 Task: Add an event with the title Casual Conference: Technology Expo, date '2024/04/17', time 9:15 AM to 11:15 AM, logged in from the account softage.10@softage.netand send the event invitation to softage.3@softage.net and softage.4@softage.net. Set a reminder for the event 30 minutes before
Action: Mouse moved to (105, 114)
Screenshot: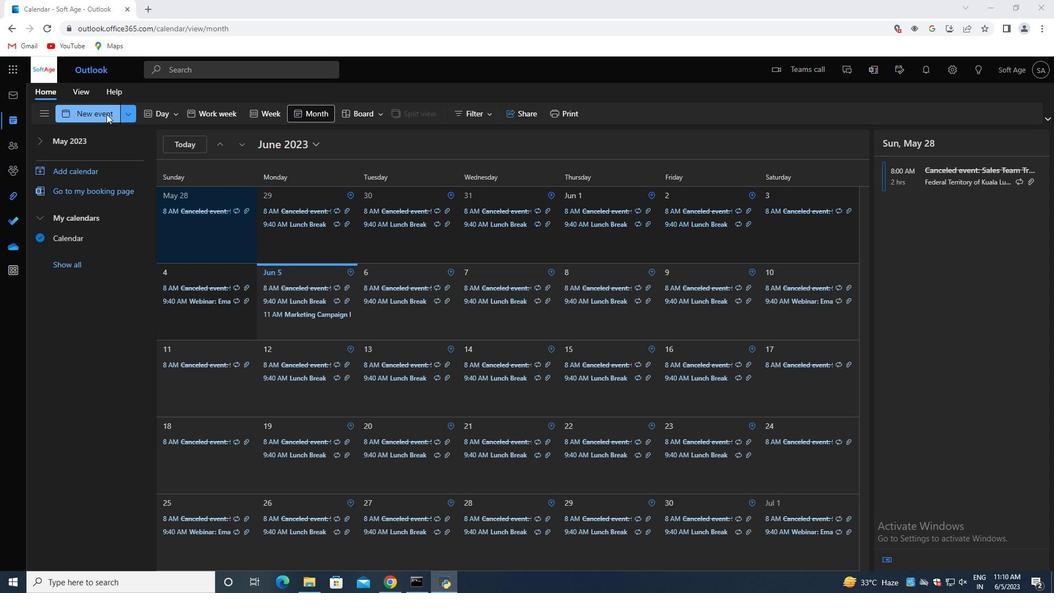 
Action: Mouse pressed left at (105, 114)
Screenshot: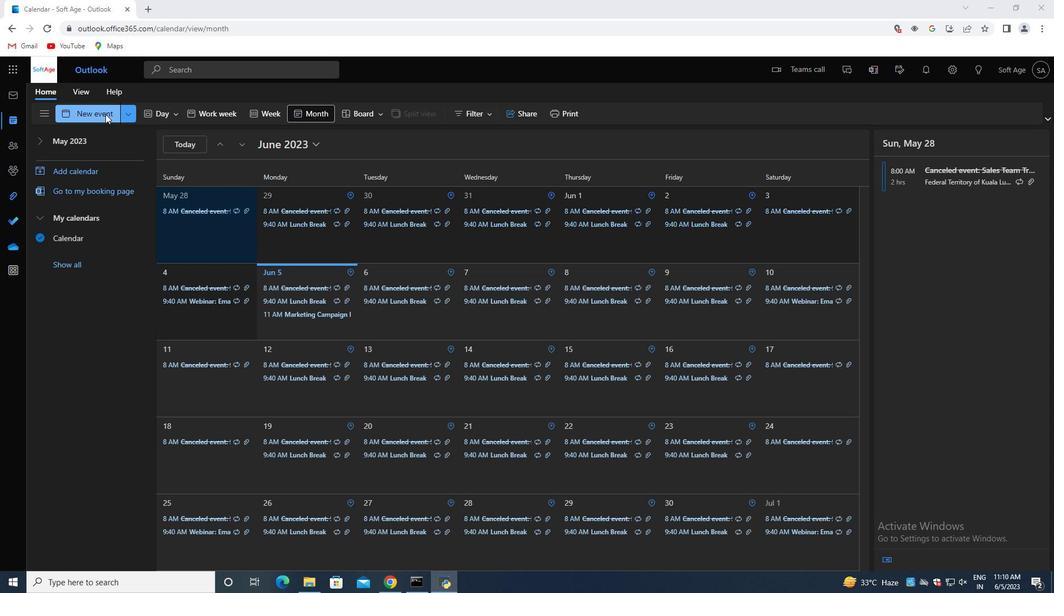 
Action: Mouse moved to (314, 175)
Screenshot: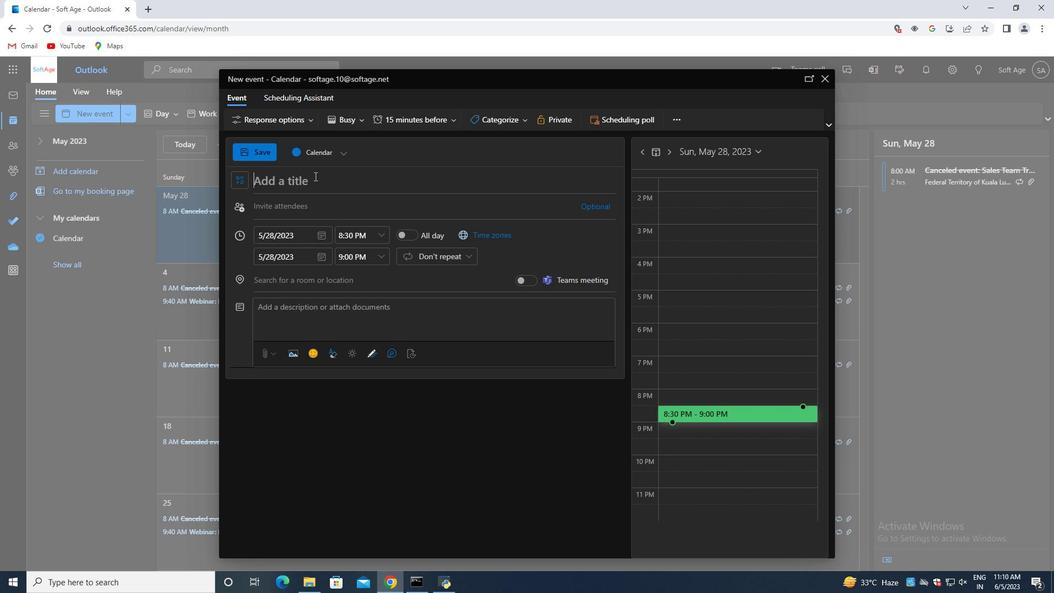 
Action: Mouse pressed left at (314, 175)
Screenshot: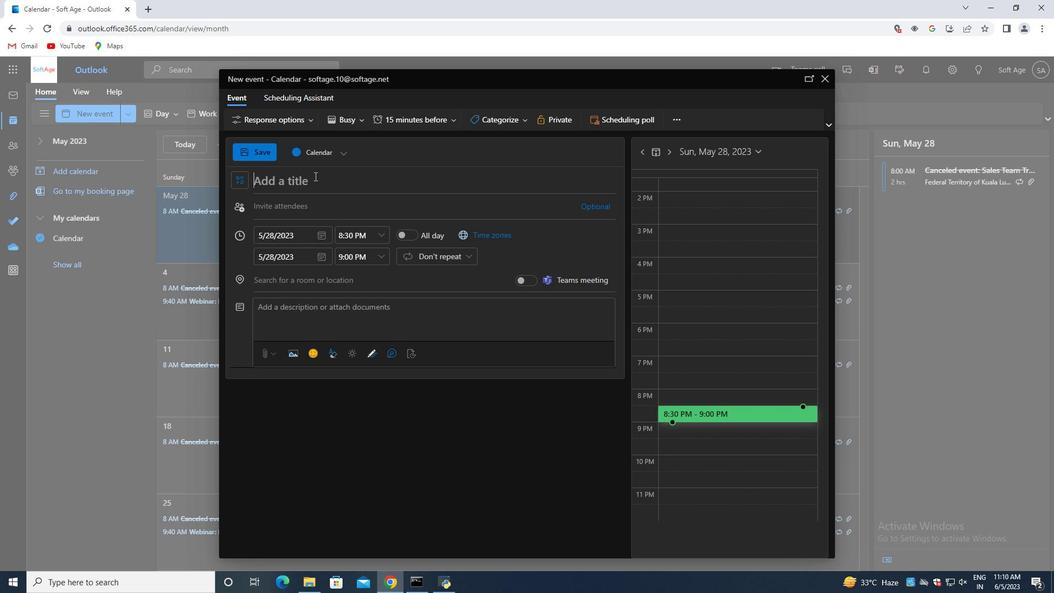 
Action: Key pressed <Key.shift>Casual<Key.space><Key.shift>Conference<Key.shift_r>:<Key.space><Key.shift>Technology<Key.space><Key.shift>Expo
Screenshot: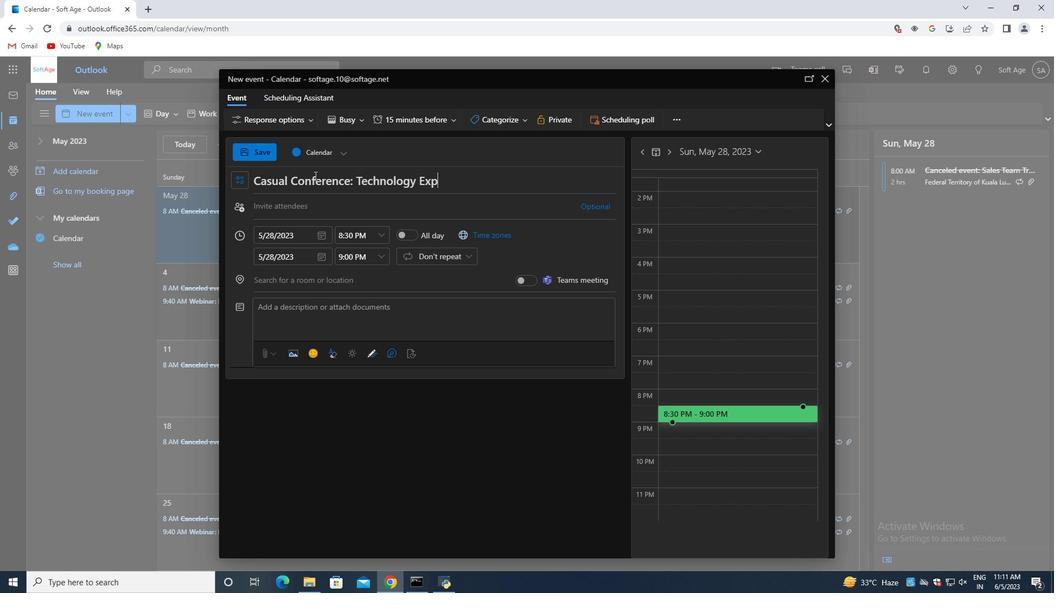 
Action: Mouse moved to (319, 235)
Screenshot: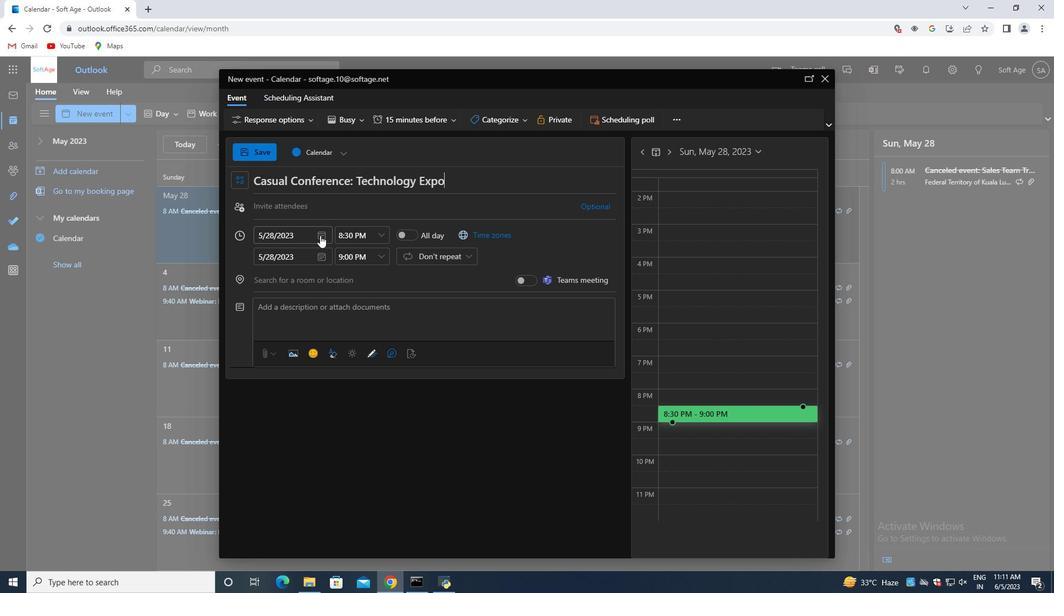 
Action: Mouse pressed left at (319, 235)
Screenshot: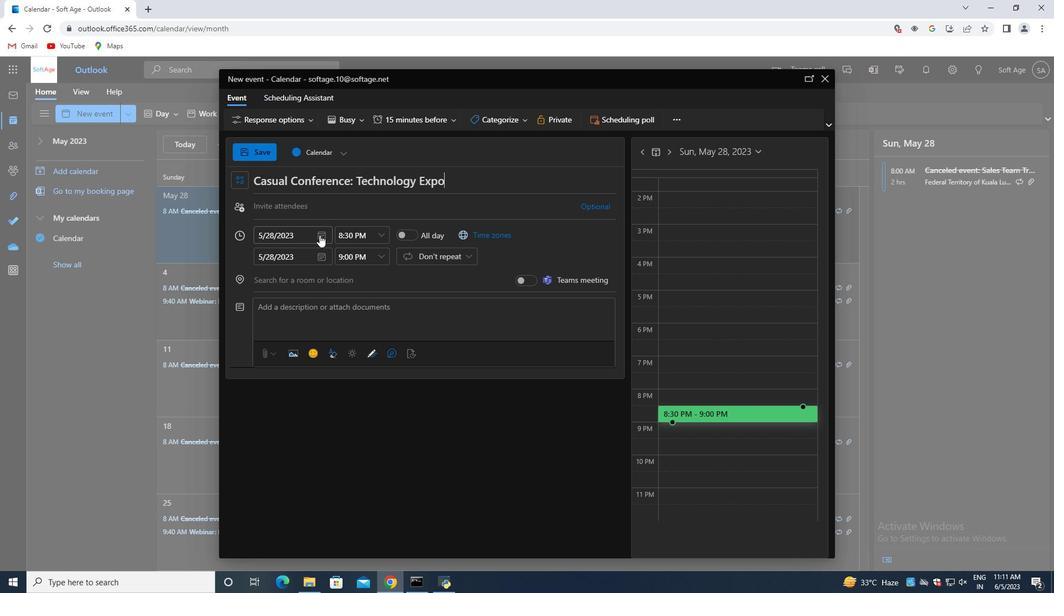 
Action: Mouse moved to (363, 258)
Screenshot: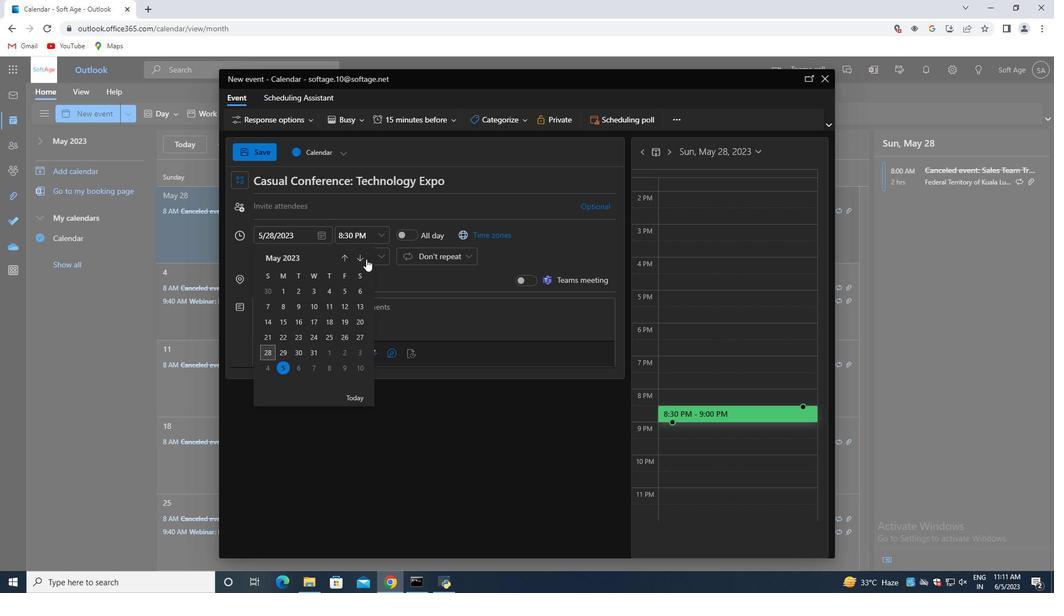 
Action: Mouse pressed left at (363, 258)
Screenshot: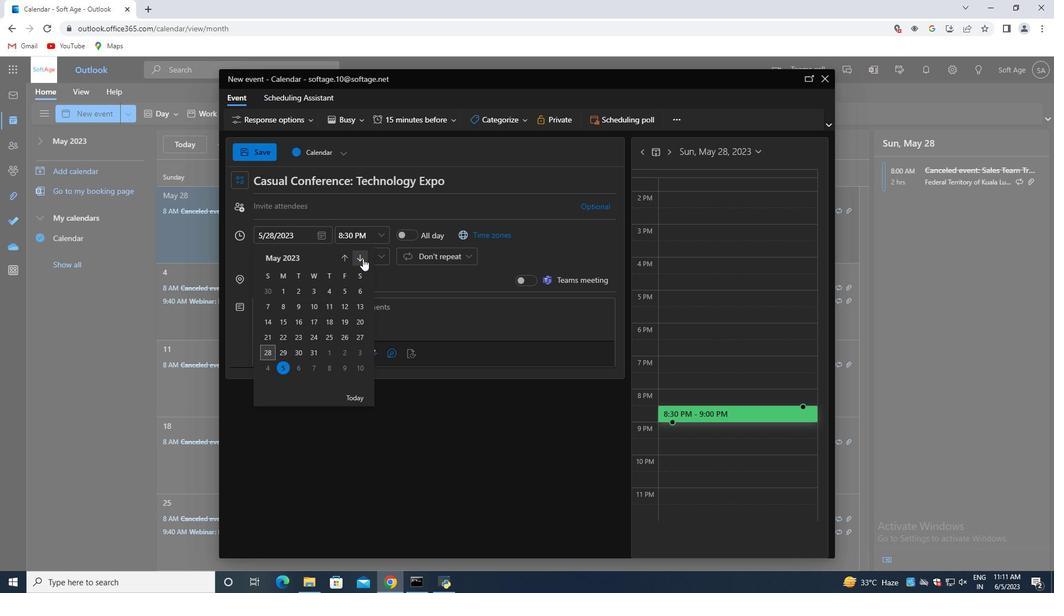 
Action: Mouse moved to (363, 258)
Screenshot: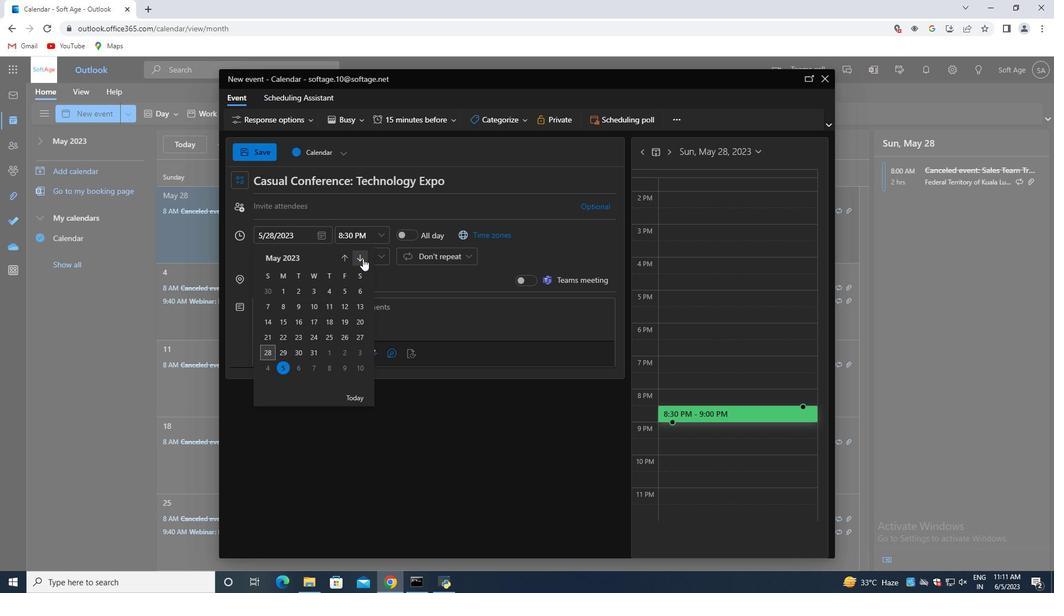 
Action: Mouse pressed left at (363, 258)
Screenshot: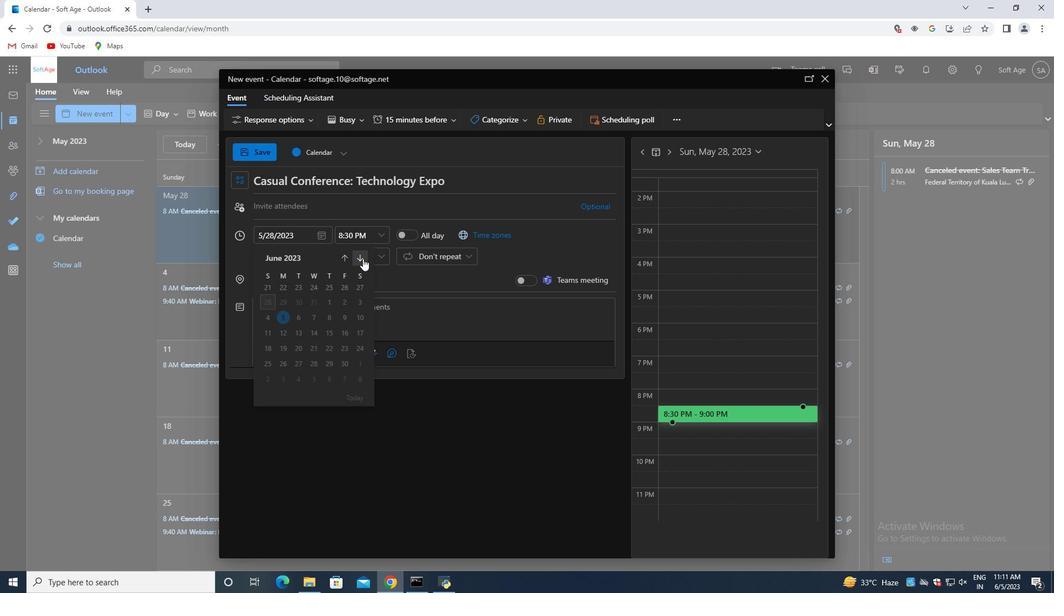 
Action: Mouse pressed left at (363, 258)
Screenshot: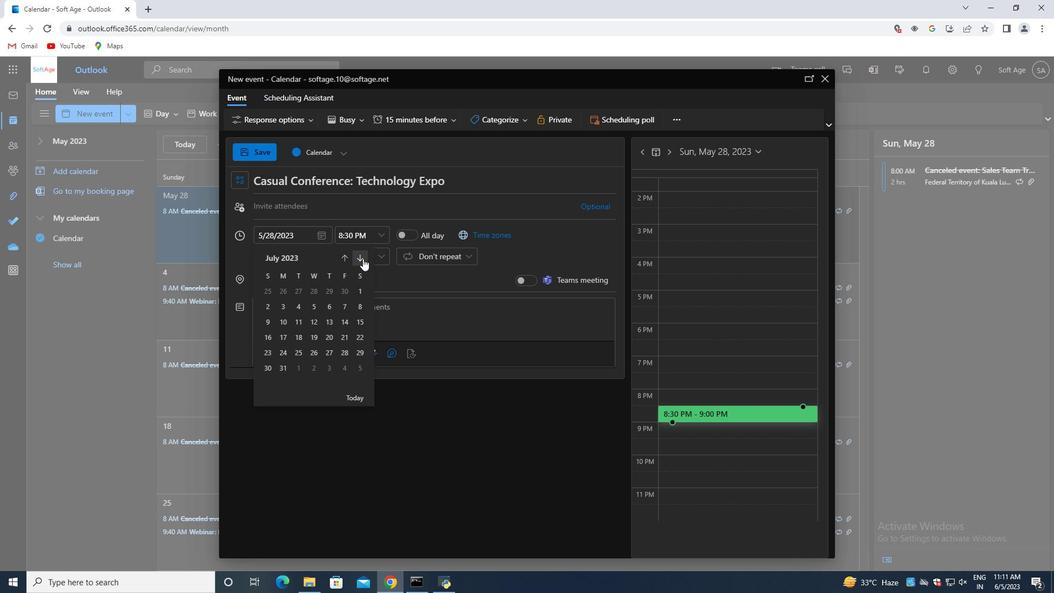 
Action: Mouse pressed left at (363, 258)
Screenshot: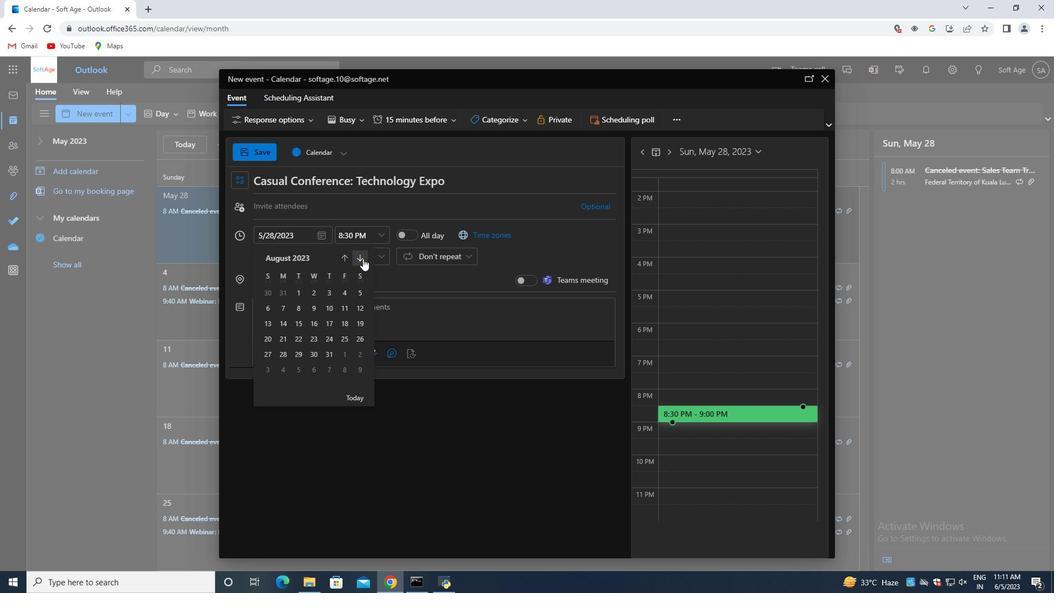
Action: Mouse pressed left at (363, 258)
Screenshot: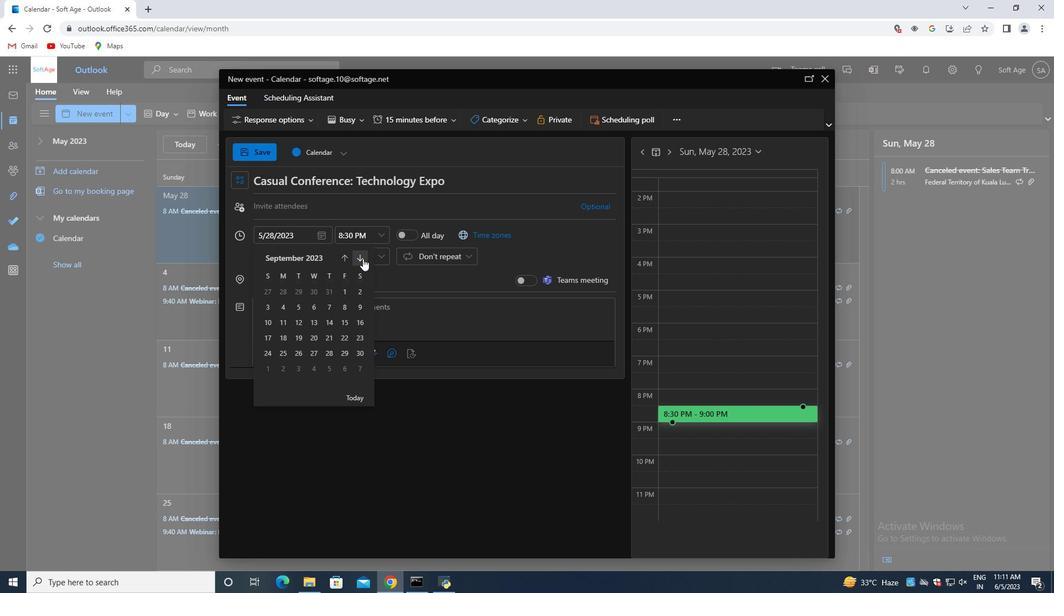 
Action: Mouse pressed left at (363, 258)
Screenshot: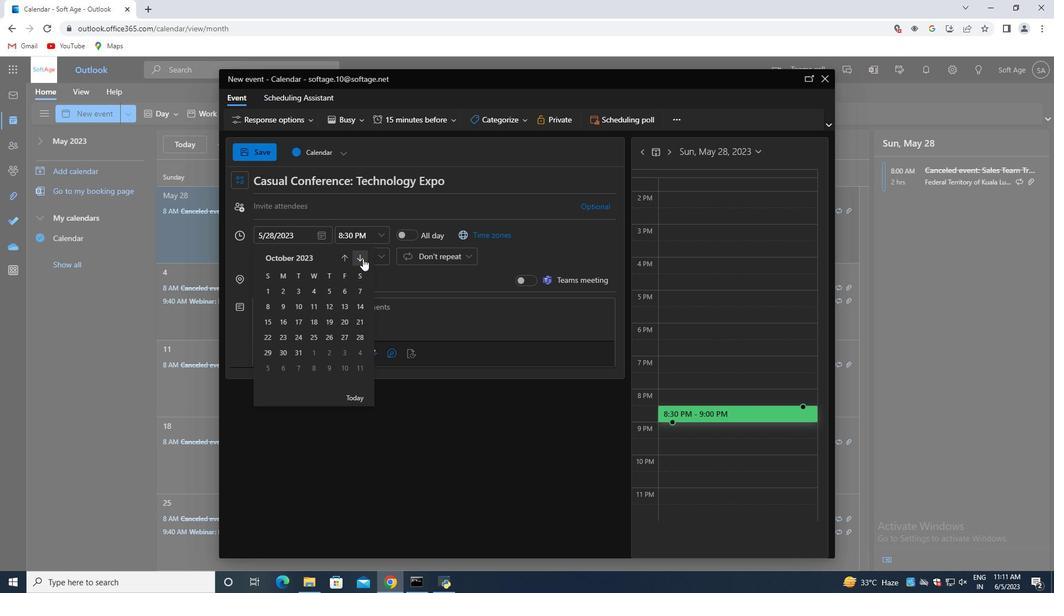 
Action: Mouse pressed left at (363, 258)
Screenshot: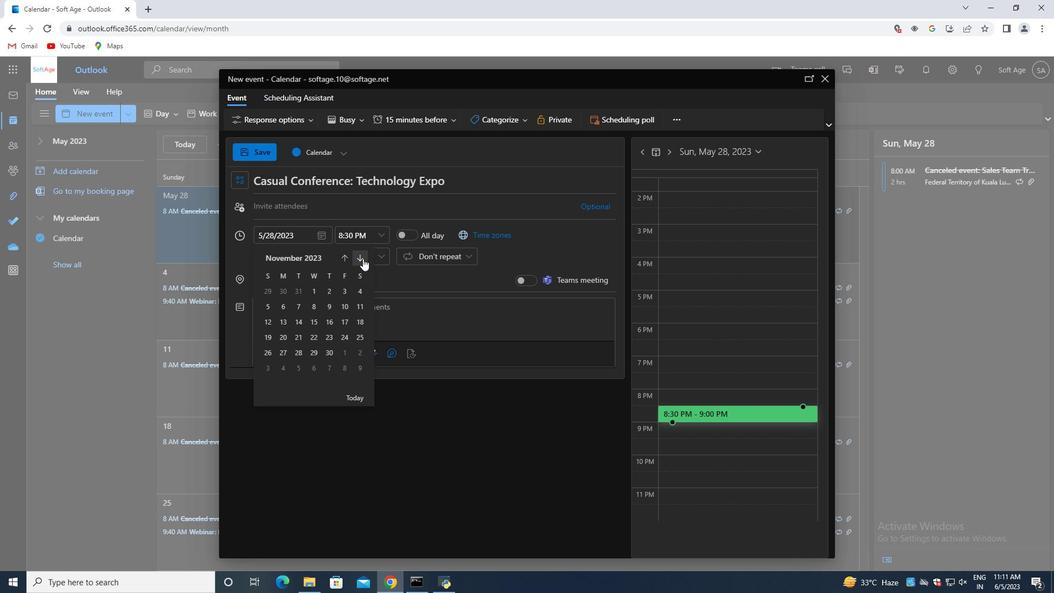 
Action: Mouse pressed left at (363, 258)
Screenshot: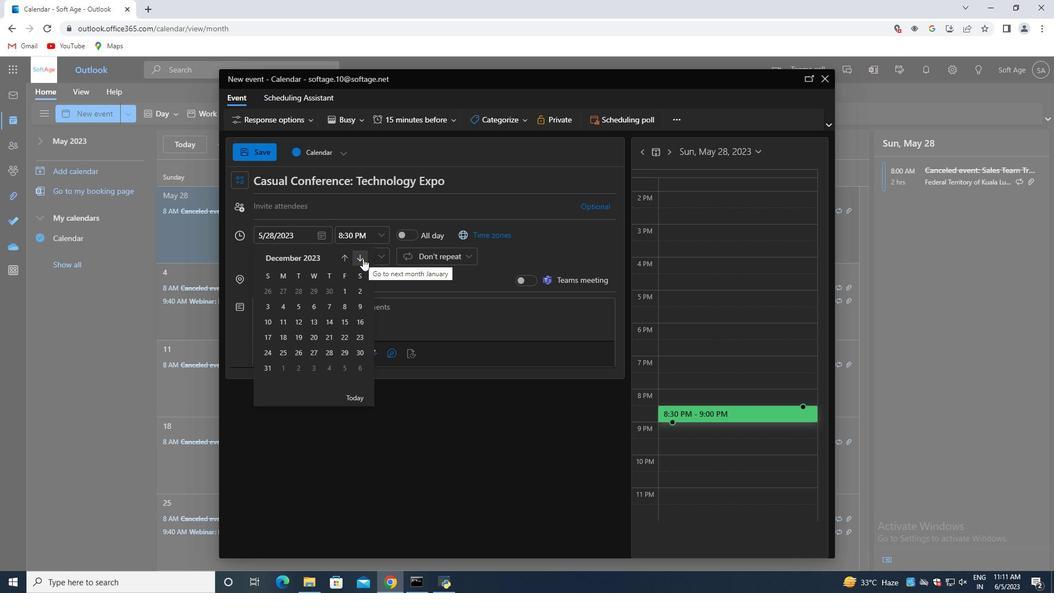 
Action: Mouse pressed left at (363, 258)
Screenshot: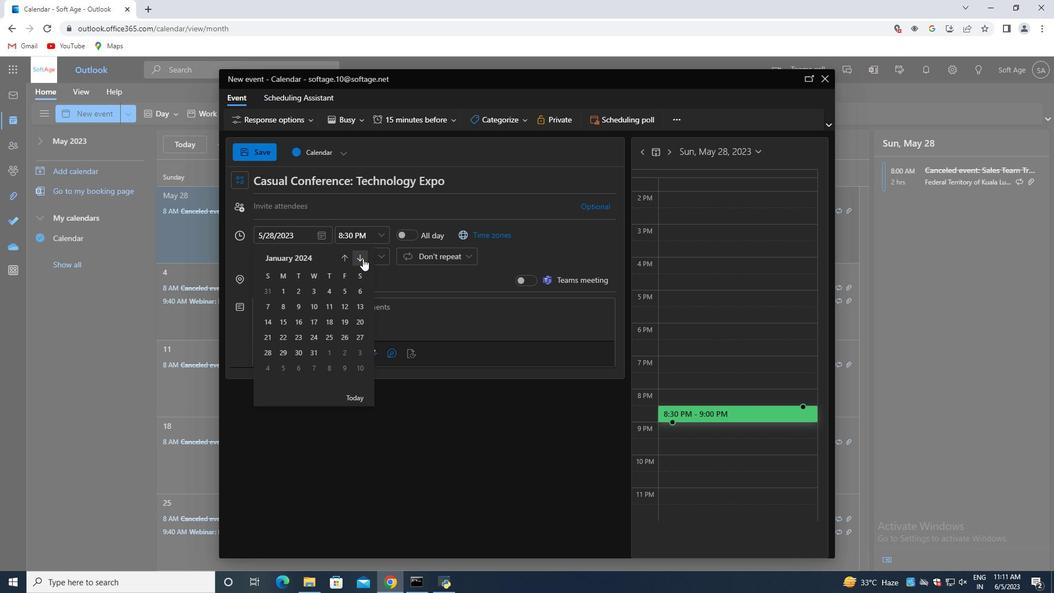 
Action: Mouse pressed left at (363, 258)
Screenshot: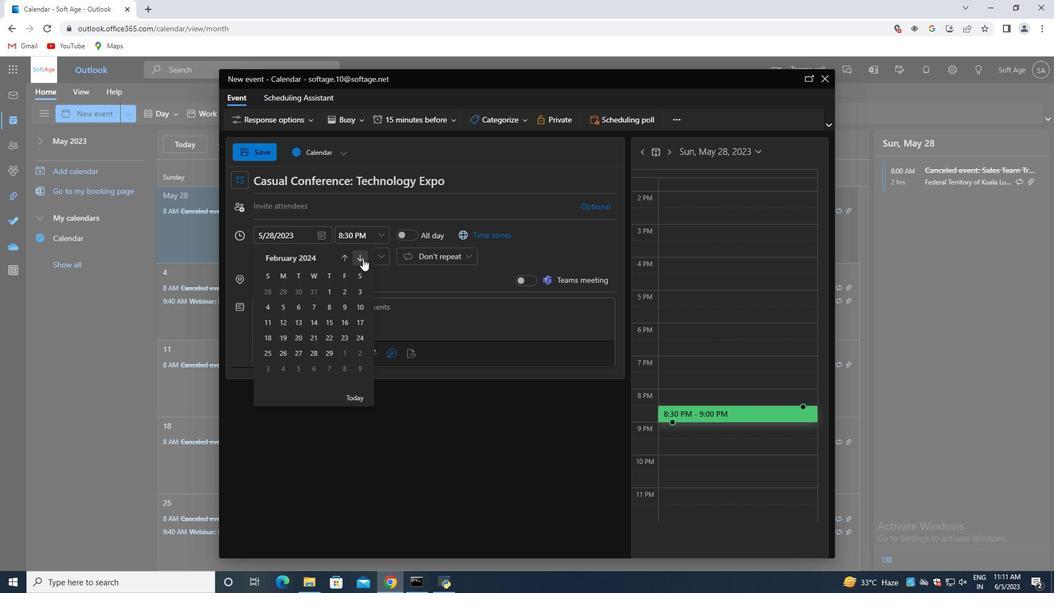 
Action: Mouse pressed left at (363, 258)
Screenshot: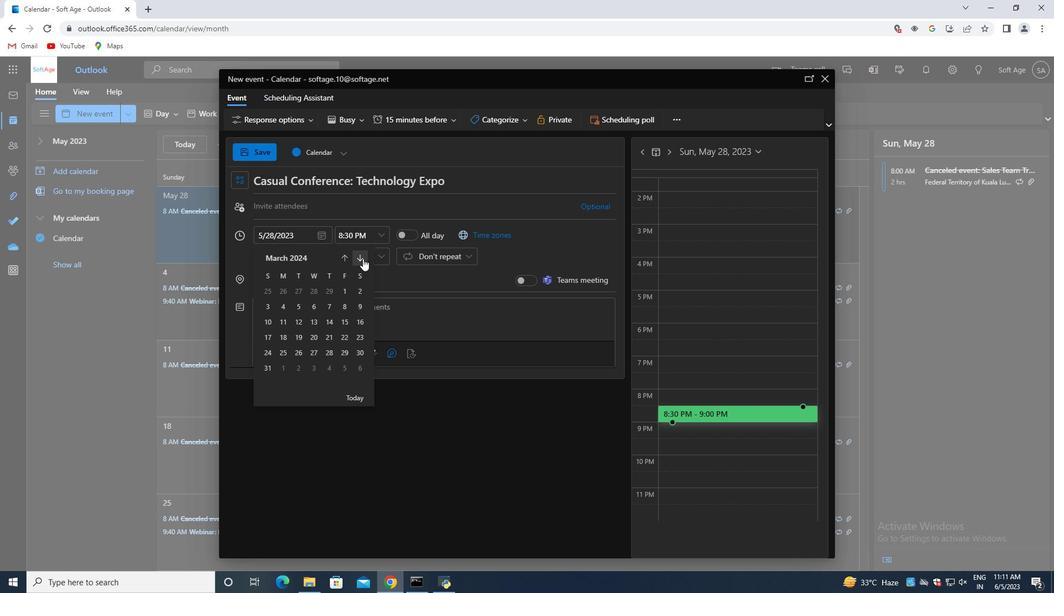
Action: Mouse moved to (318, 321)
Screenshot: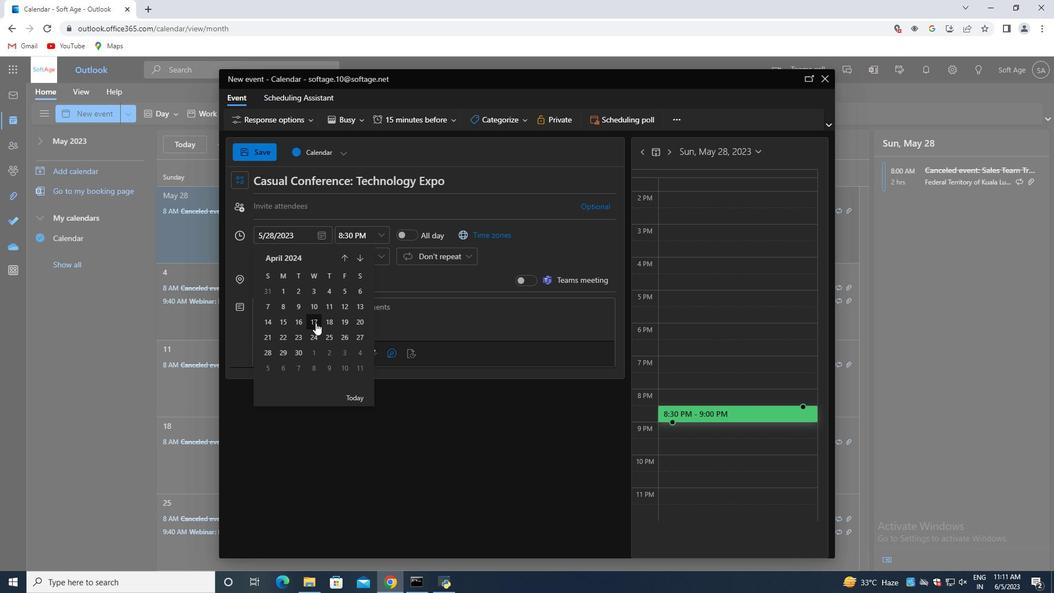 
Action: Mouse pressed left at (318, 321)
Screenshot: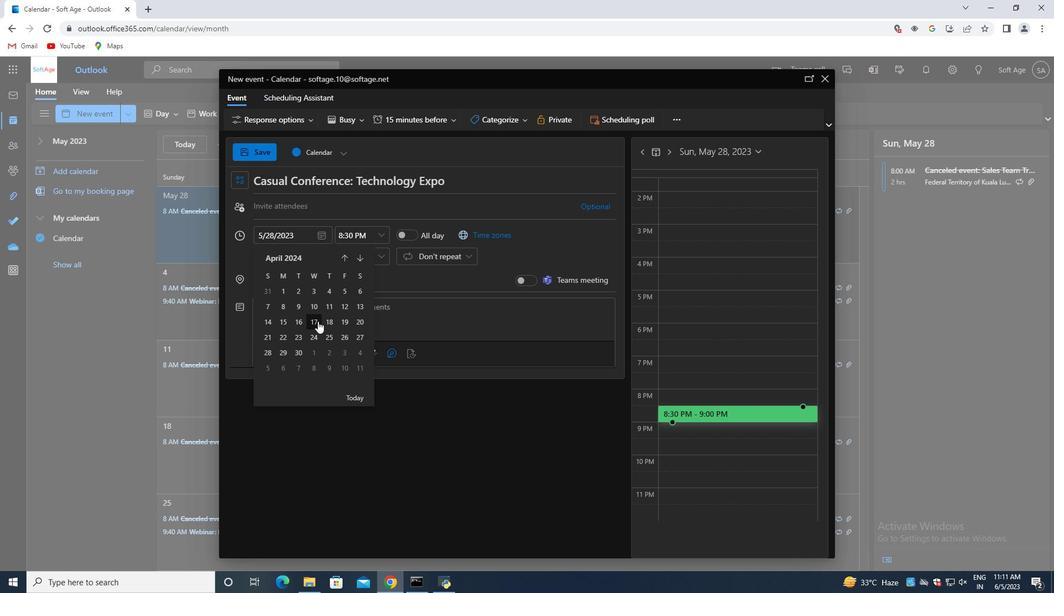 
Action: Mouse moved to (375, 232)
Screenshot: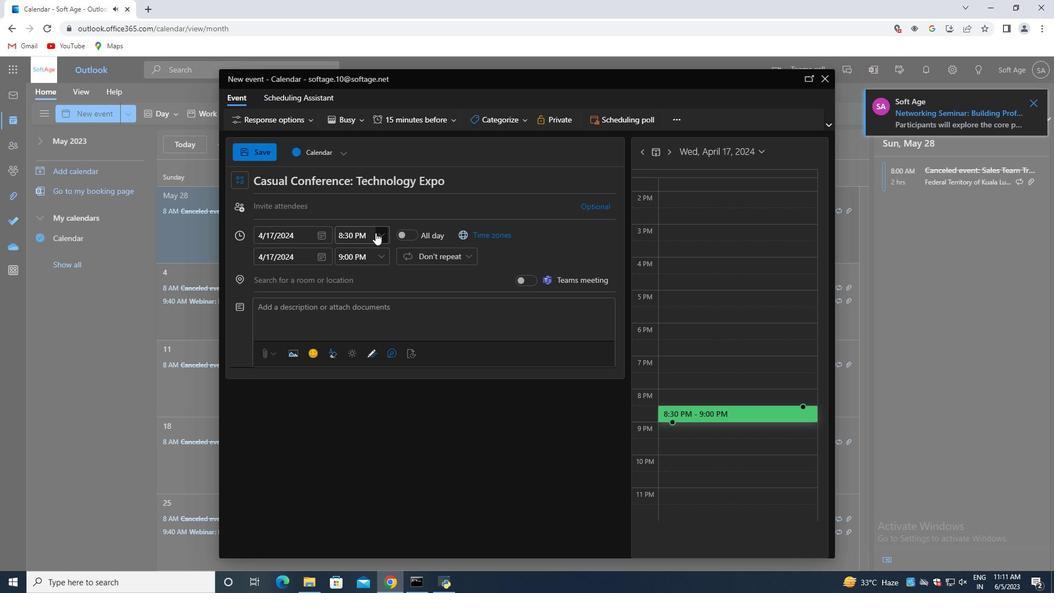 
Action: Mouse pressed left at (375, 232)
Screenshot: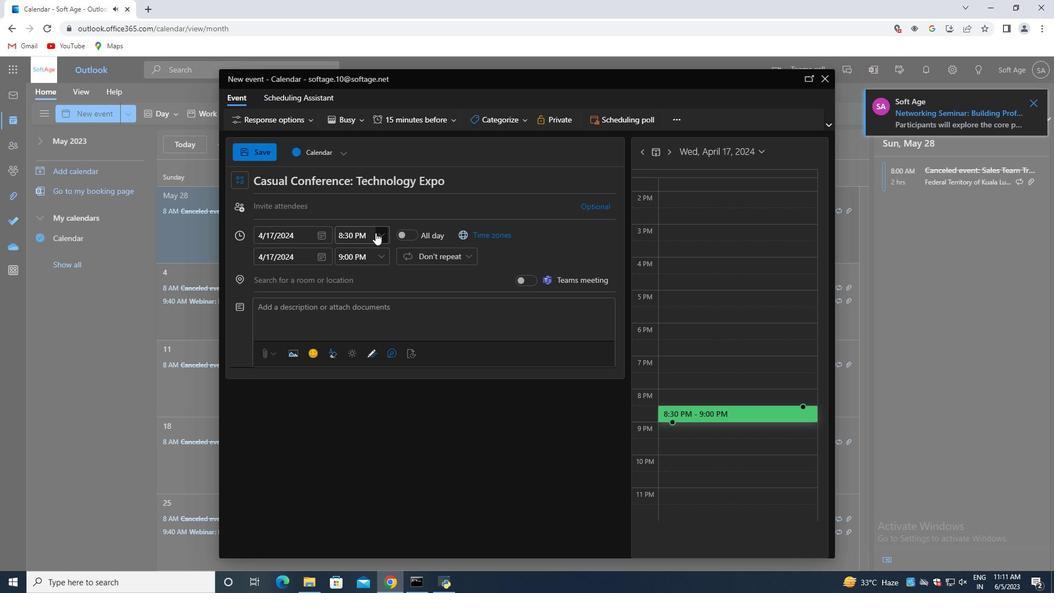 
Action: Mouse moved to (382, 235)
Screenshot: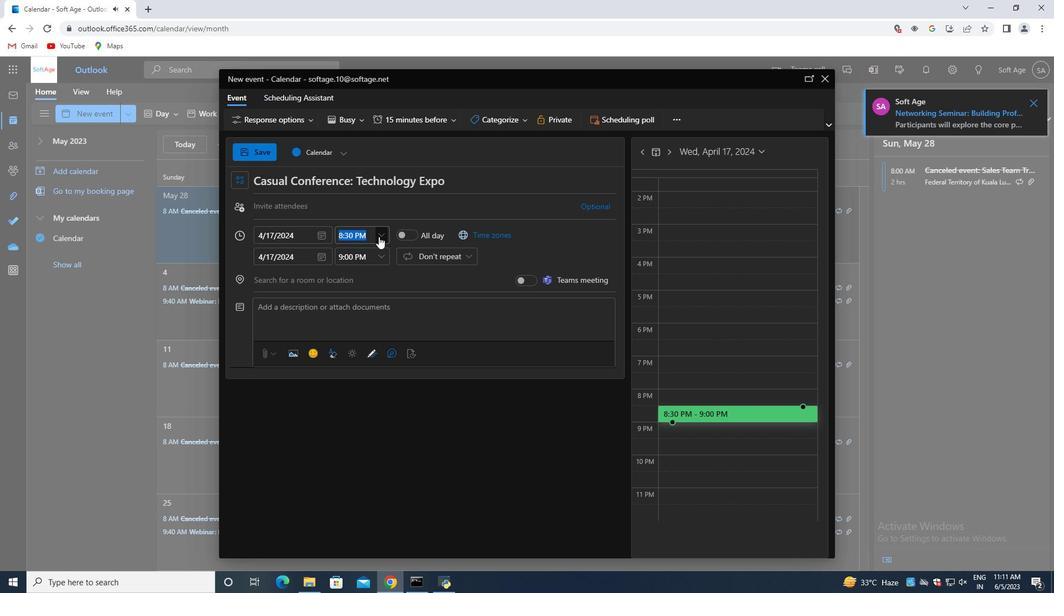 
Action: Key pressed <Key.backspace>9<Key.shift_r>:15<Key.space><Key.shift>AM
Screenshot: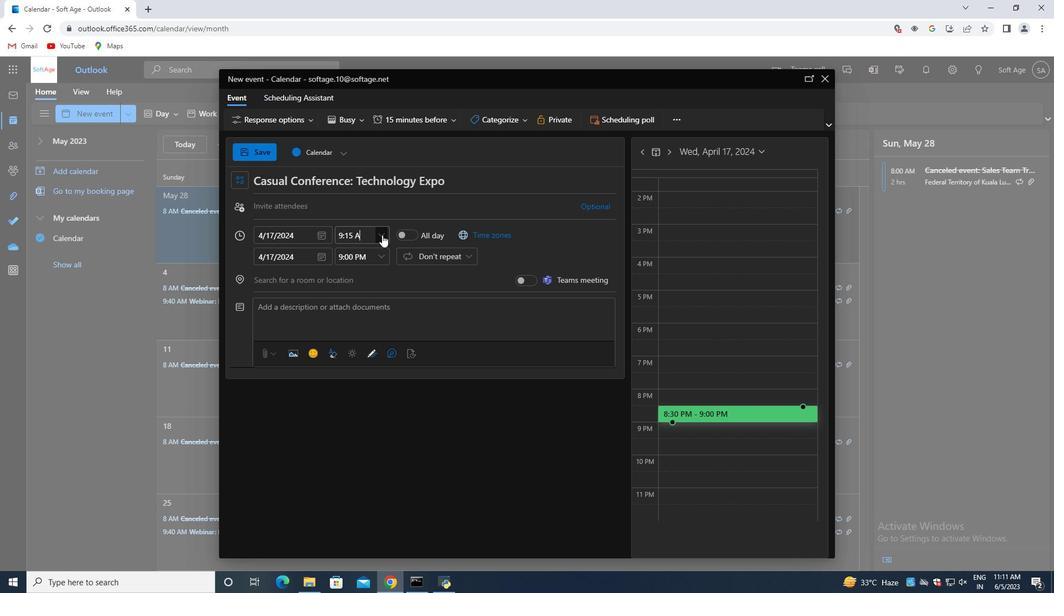 
Action: Mouse moved to (381, 255)
Screenshot: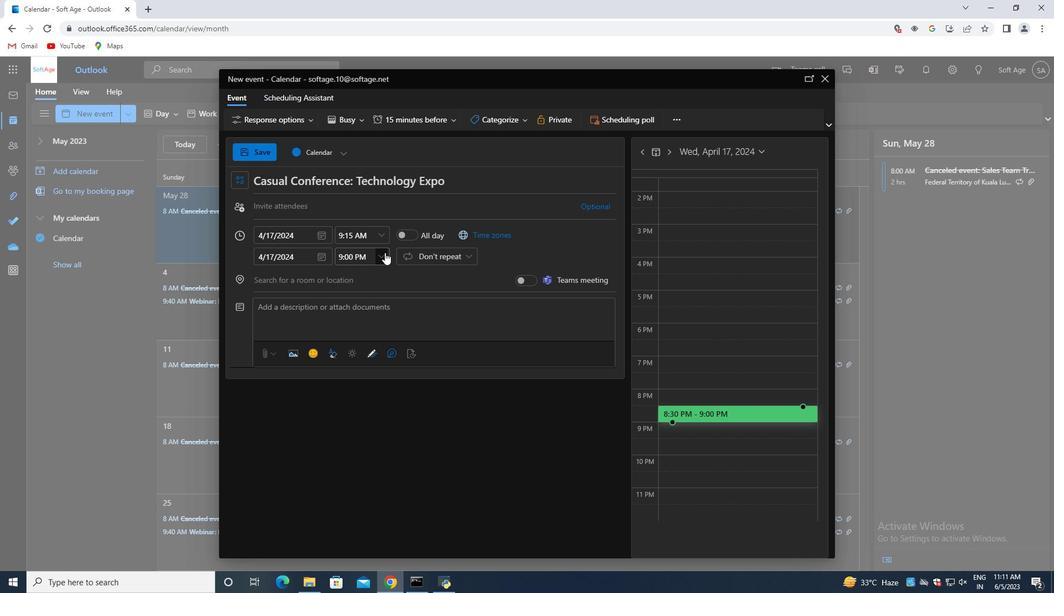 
Action: Mouse pressed left at (381, 255)
Screenshot: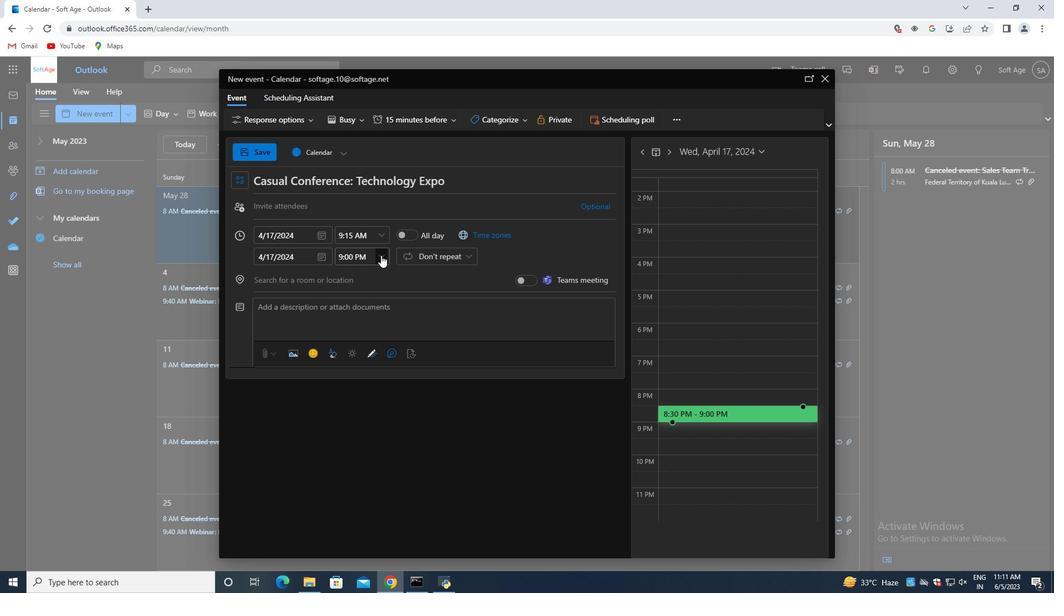 
Action: Mouse moved to (360, 332)
Screenshot: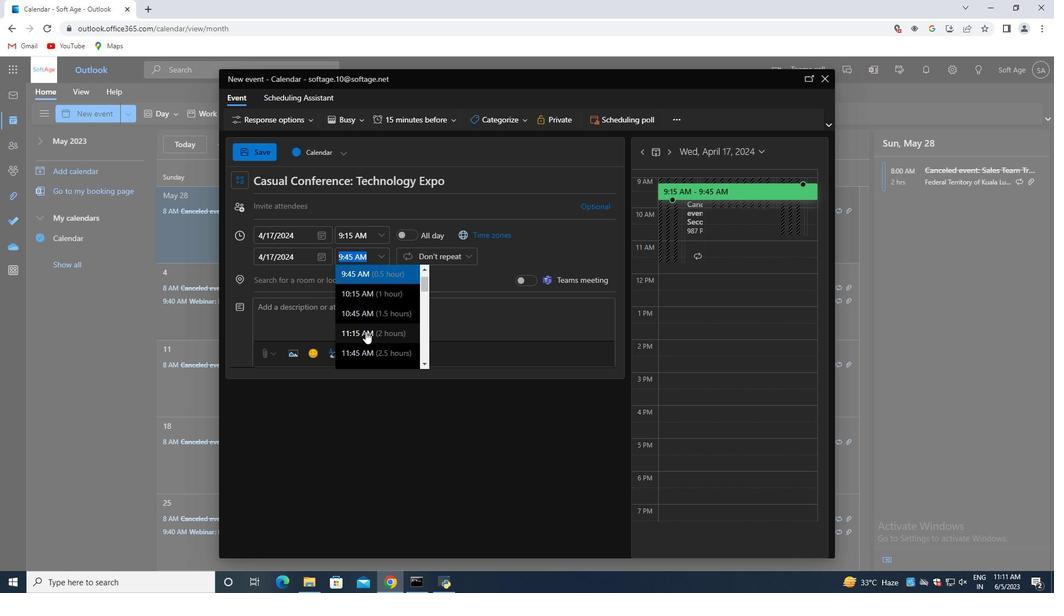 
Action: Mouse pressed left at (360, 332)
Screenshot: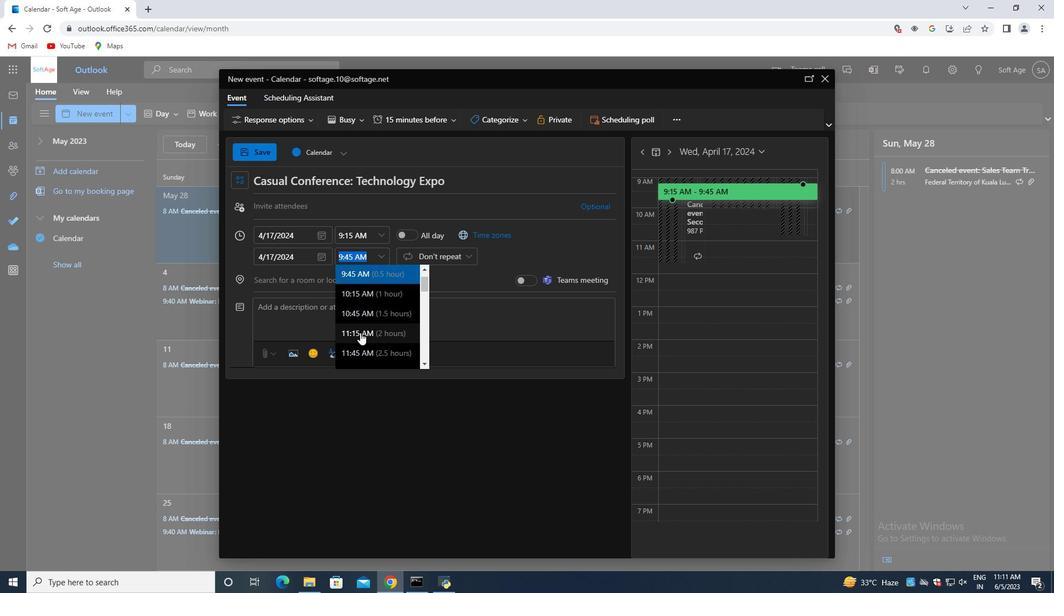 
Action: Mouse moved to (311, 202)
Screenshot: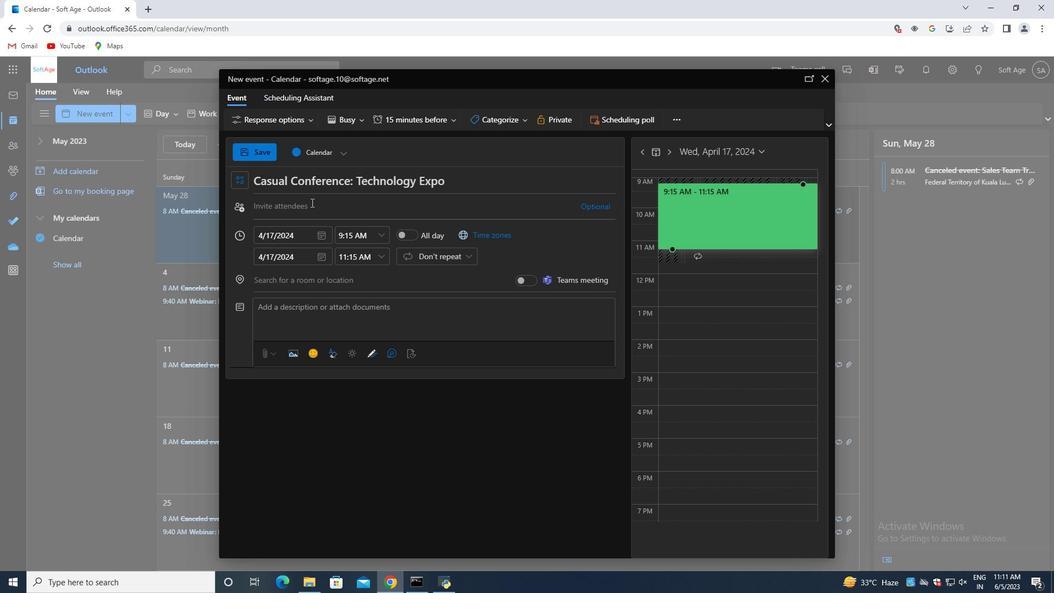 
Action: Mouse pressed left at (311, 202)
Screenshot: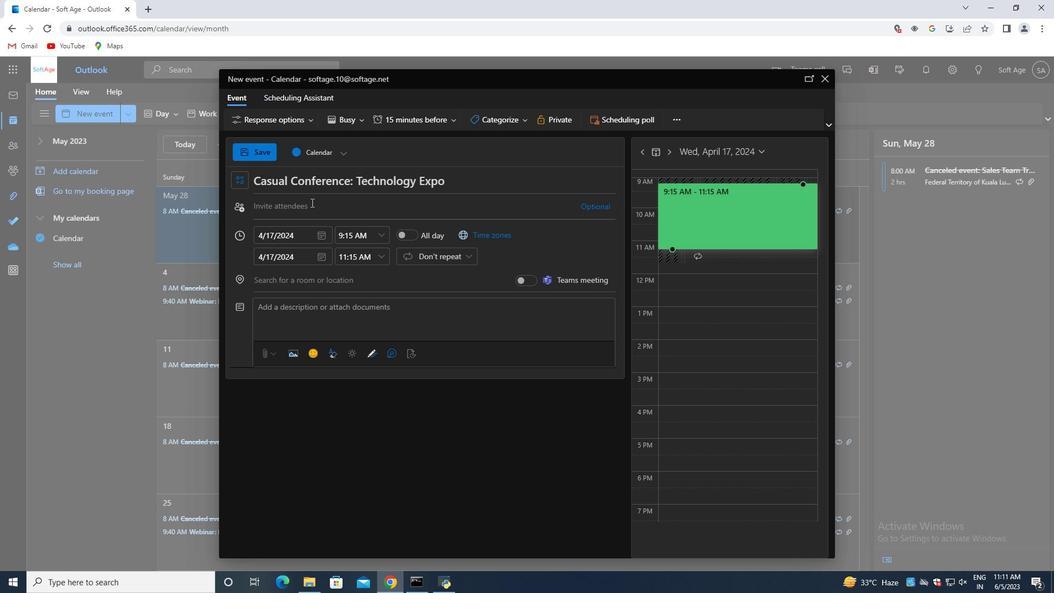 
Action: Key pressed softage.3<Key.shift>@softage.net<Key.enter>softae.4<Key.shift>@sog<Key.backspace>ftage.net<Key.enter>
Screenshot: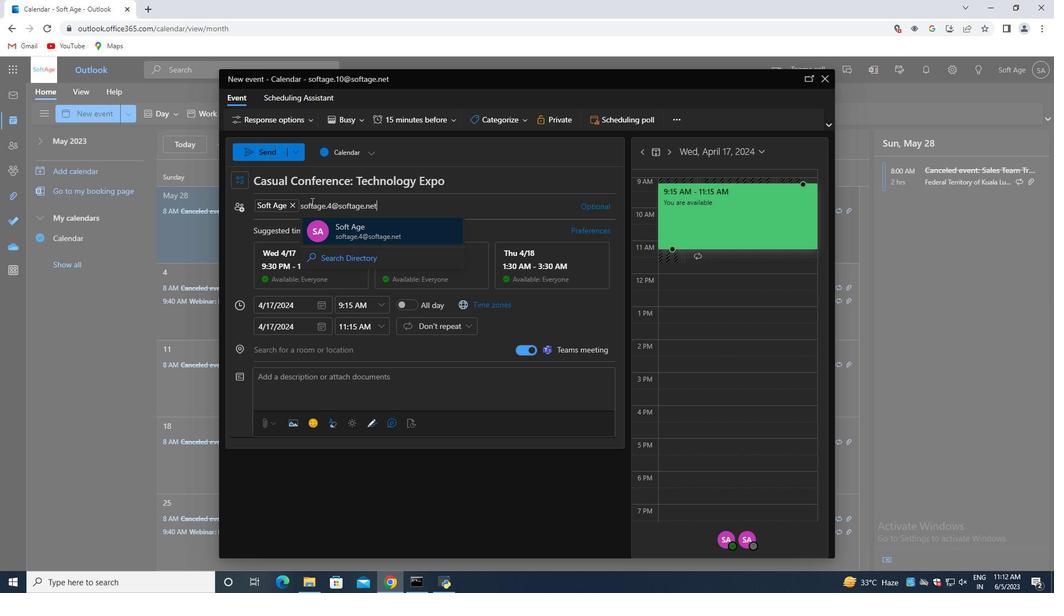 
Action: Mouse moved to (408, 124)
Screenshot: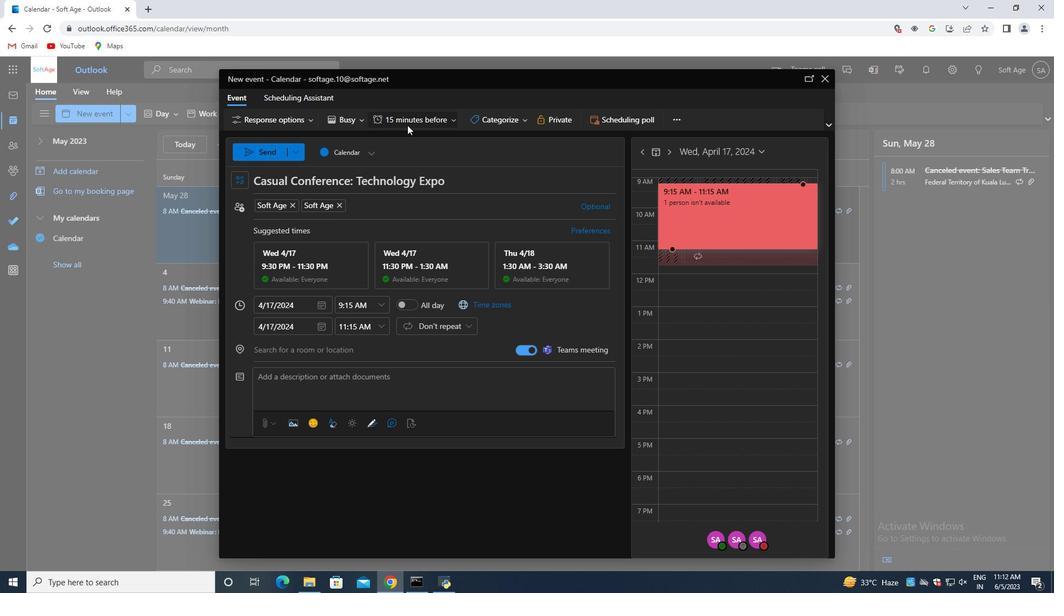 
Action: Mouse pressed left at (408, 124)
Screenshot: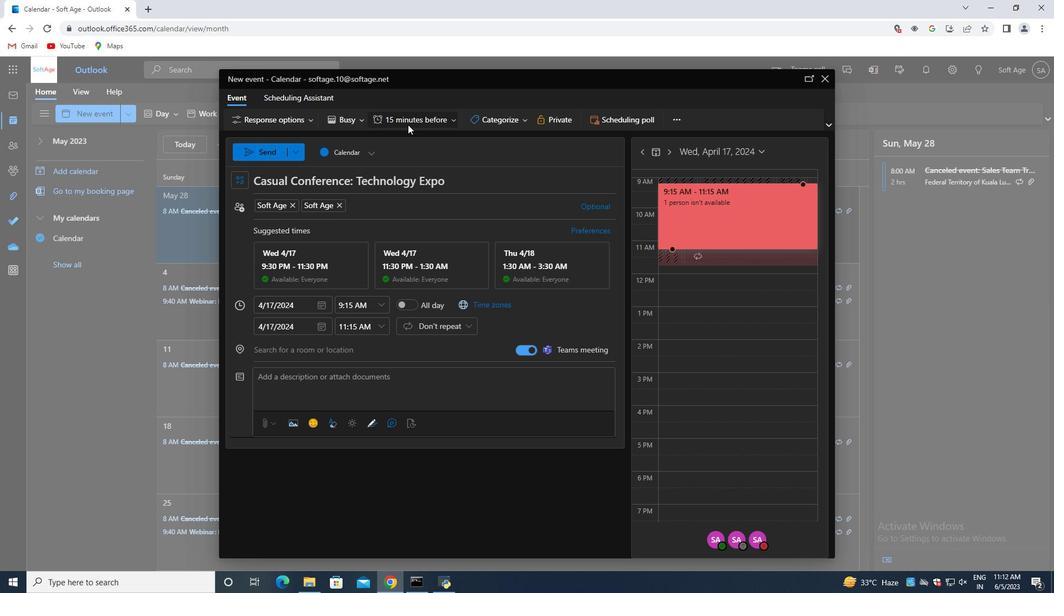 
Action: Mouse moved to (417, 220)
Screenshot: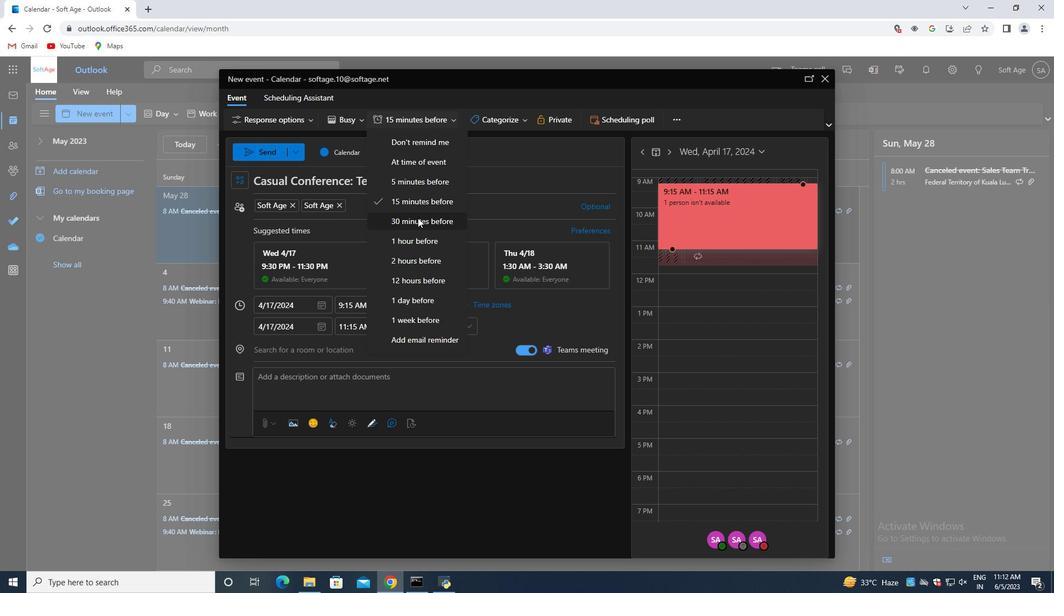 
Action: Mouse pressed left at (417, 220)
Screenshot: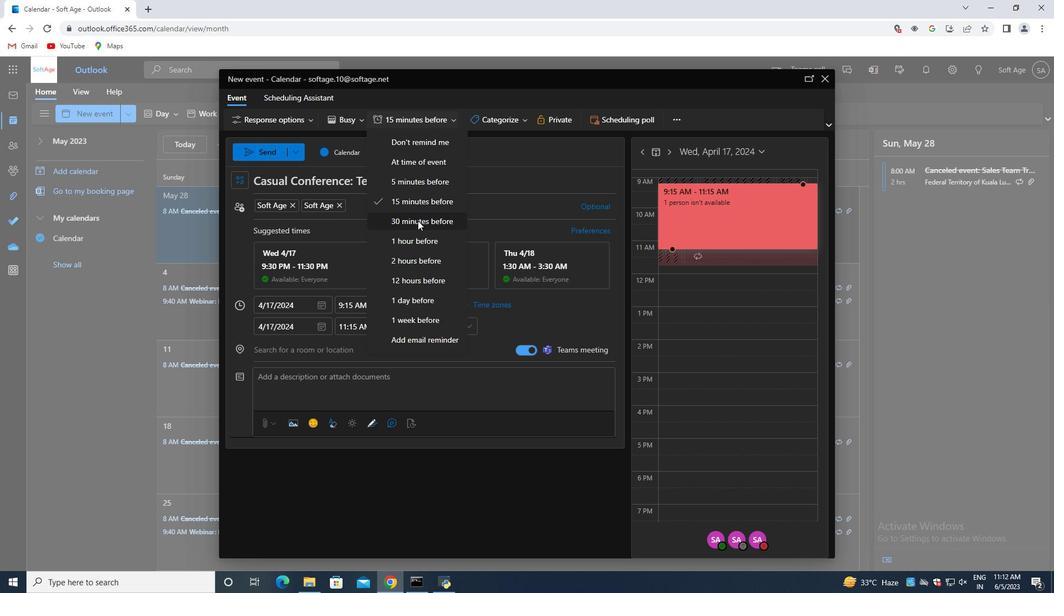 
Action: Mouse moved to (250, 149)
Screenshot: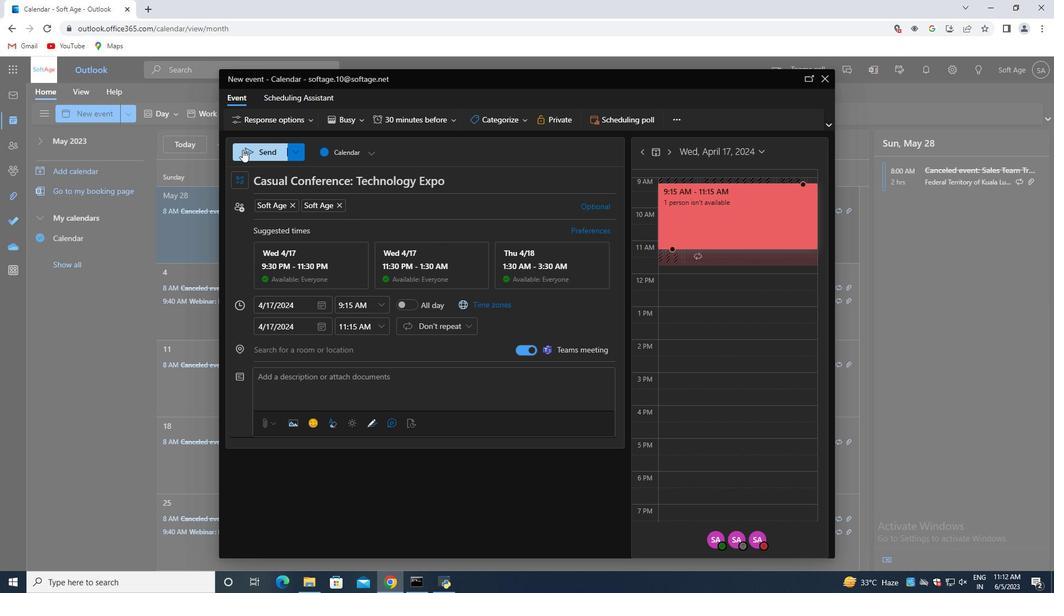 
Action: Mouse pressed left at (250, 149)
Screenshot: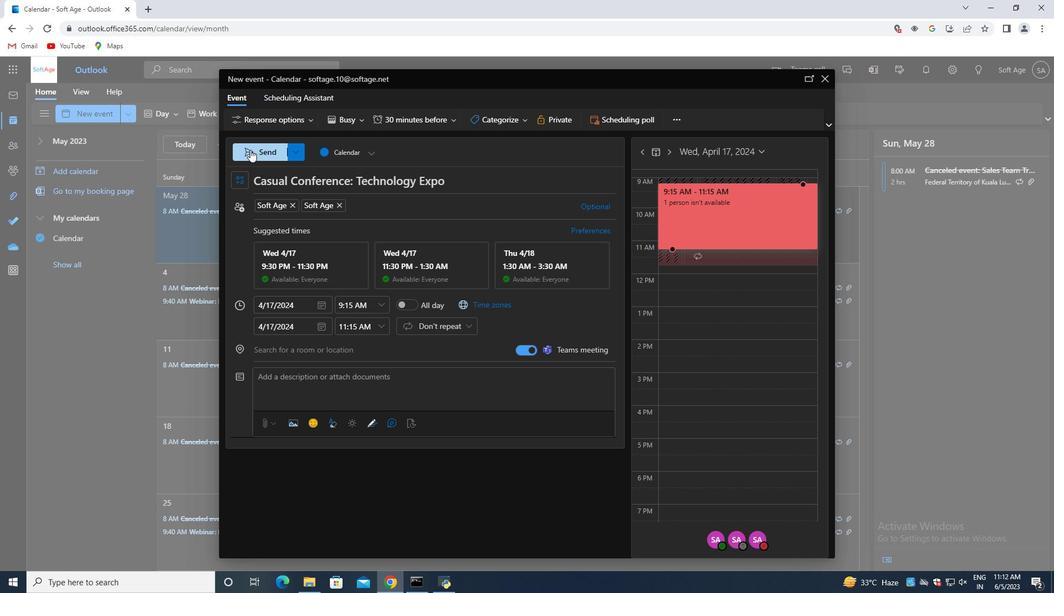 
